 Task: Import a vCalendar file (.vcs) into Outlook.
Action: Mouse moved to (51, 26)
Screenshot: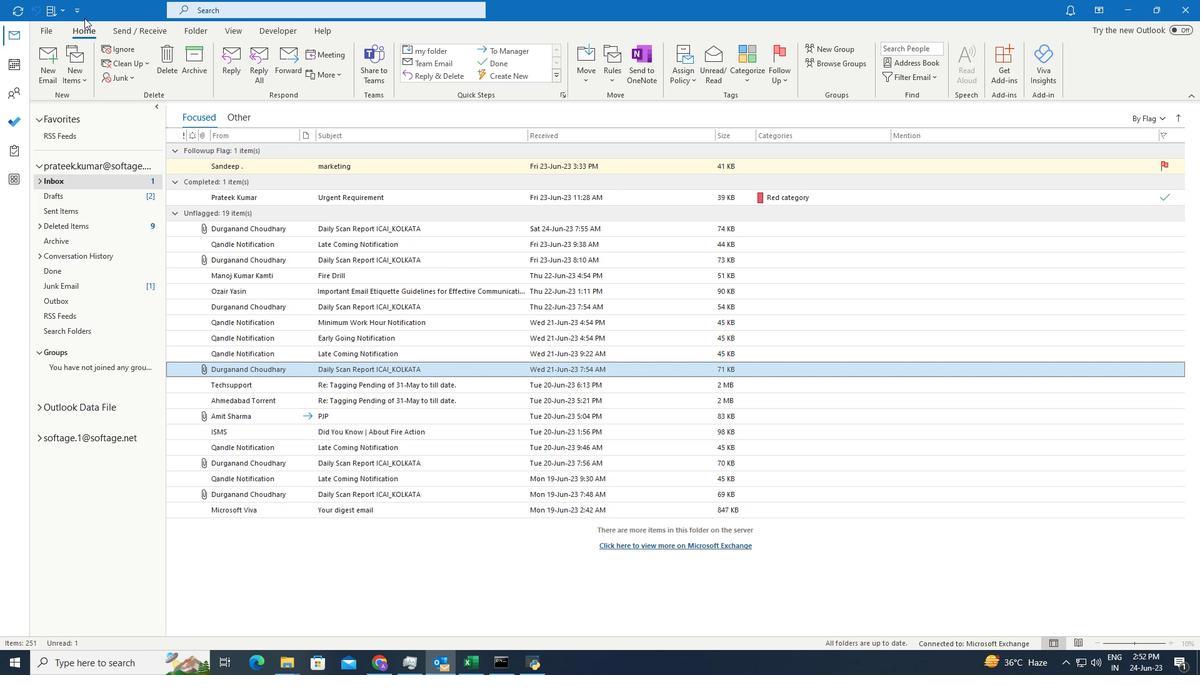 
Action: Mouse pressed left at (51, 26)
Screenshot: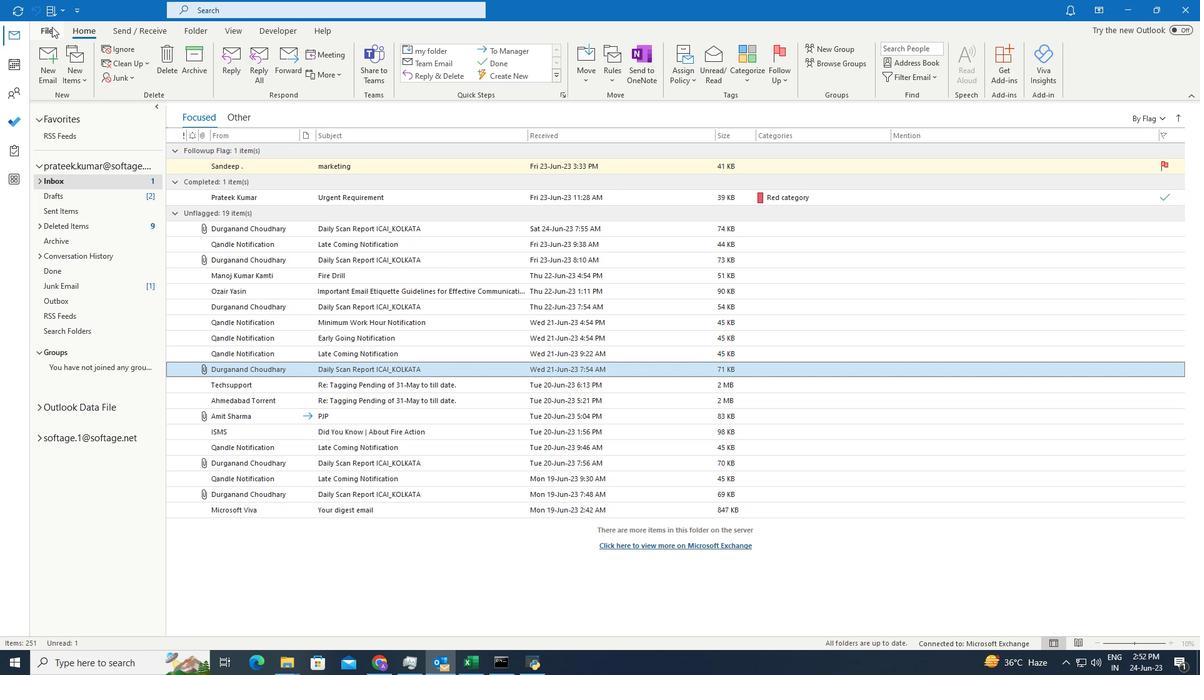 
Action: Mouse moved to (55, 89)
Screenshot: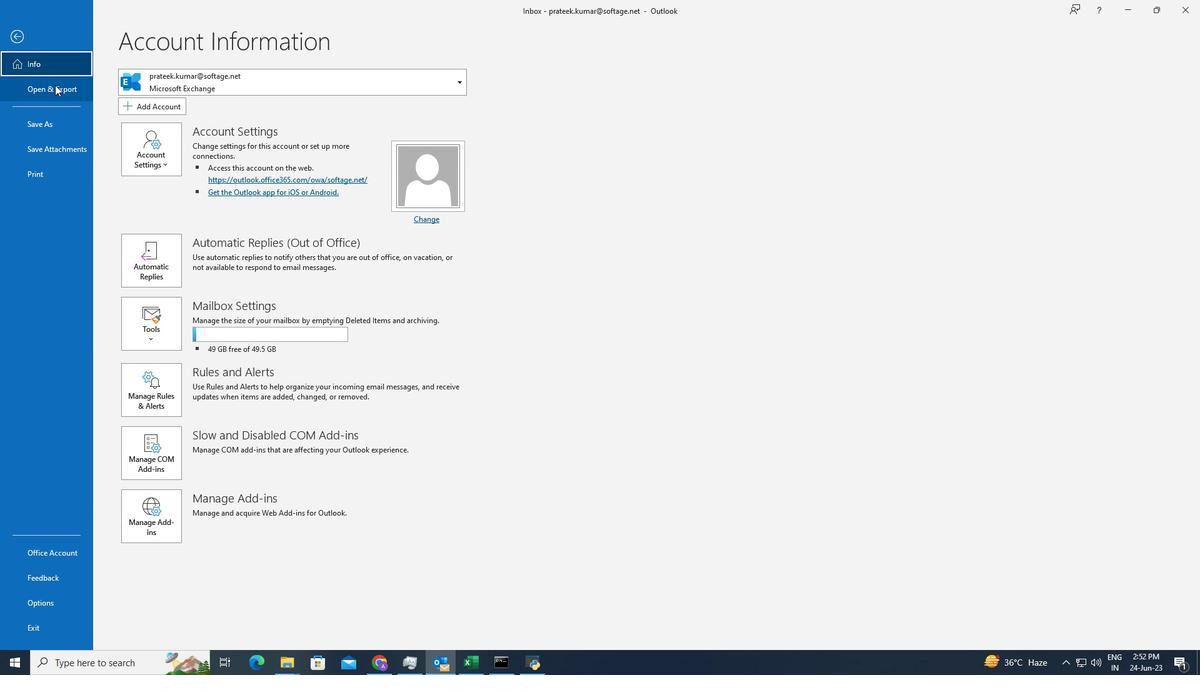 
Action: Mouse pressed left at (55, 89)
Screenshot: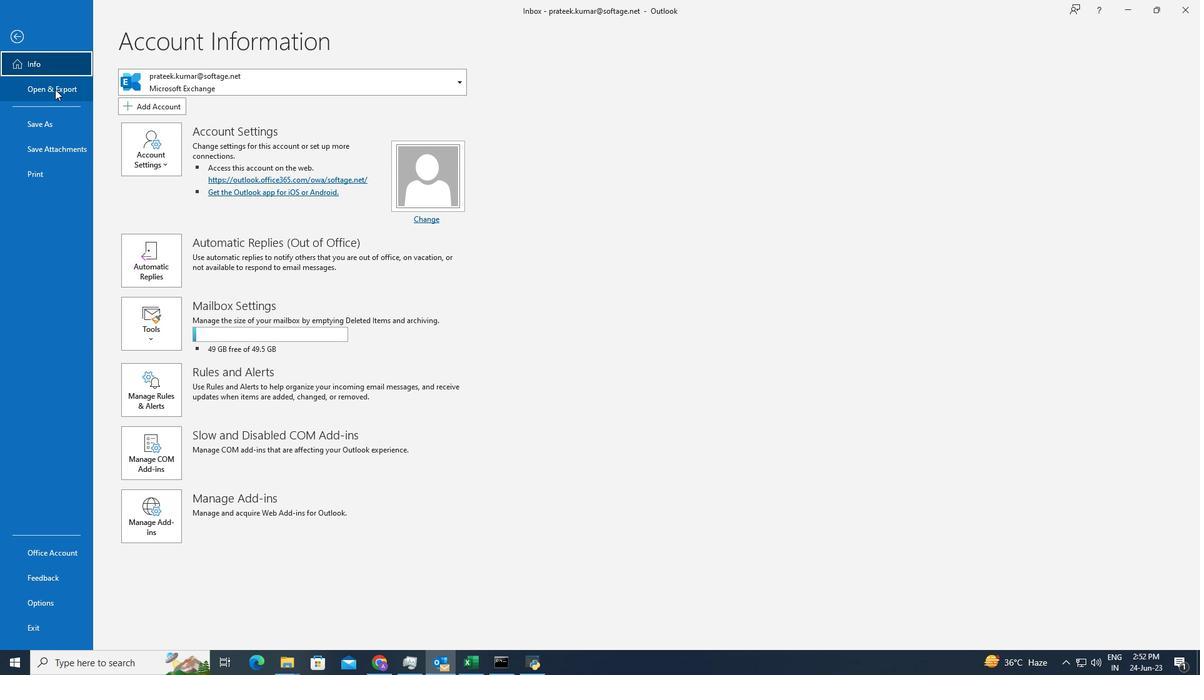
Action: Mouse moved to (155, 217)
Screenshot: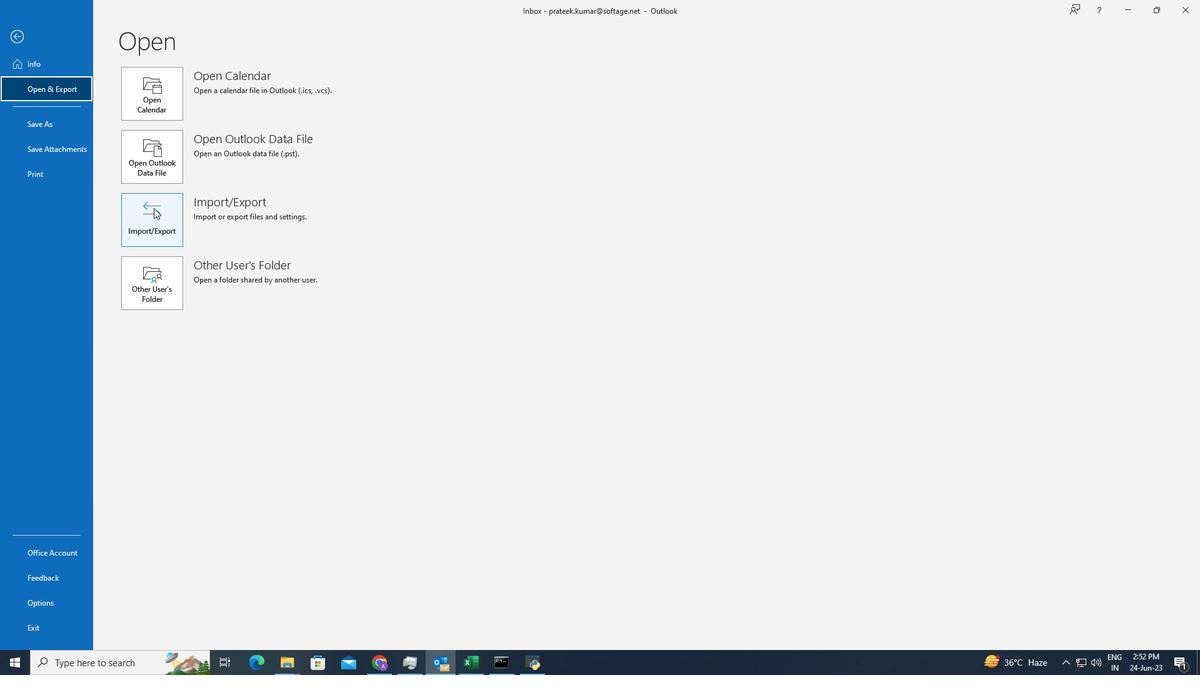 
Action: Mouse pressed left at (155, 217)
Screenshot: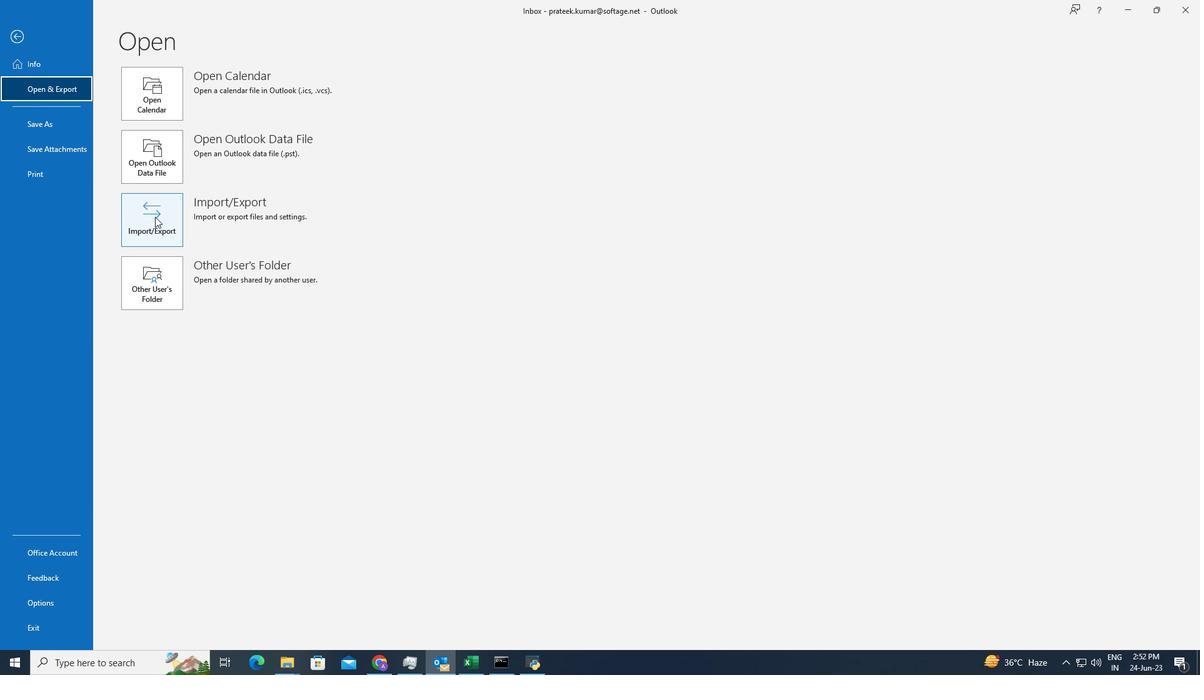 
Action: Mouse moved to (628, 278)
Screenshot: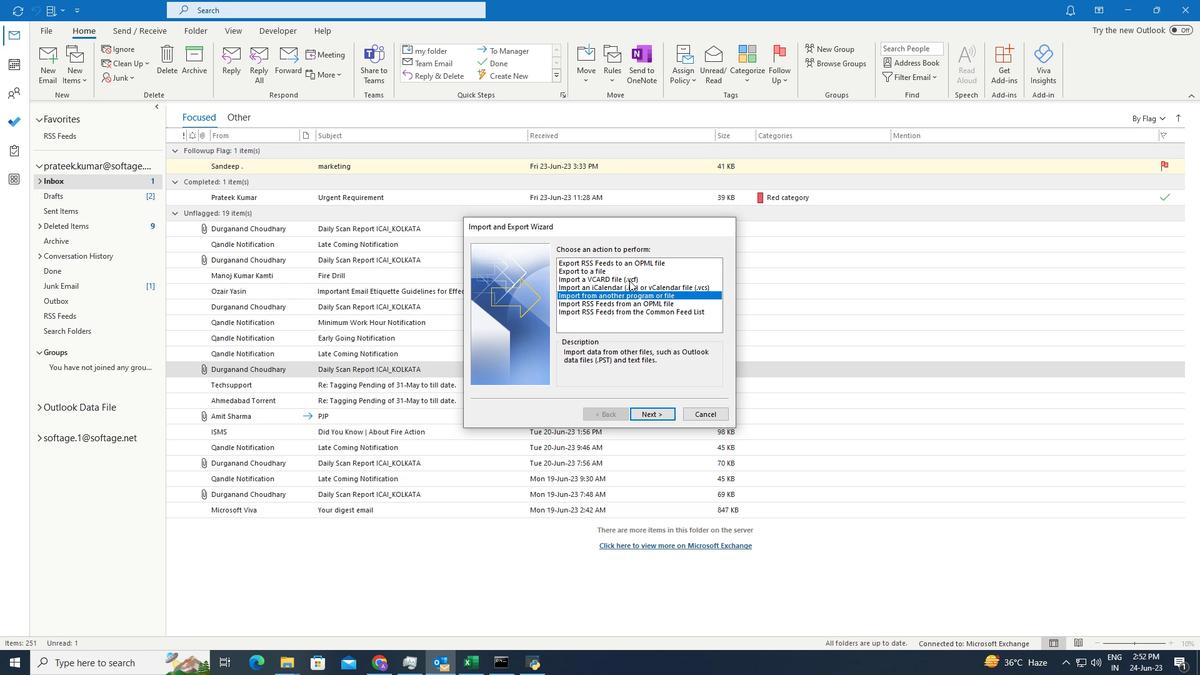 
Action: Mouse pressed left at (628, 278)
Screenshot: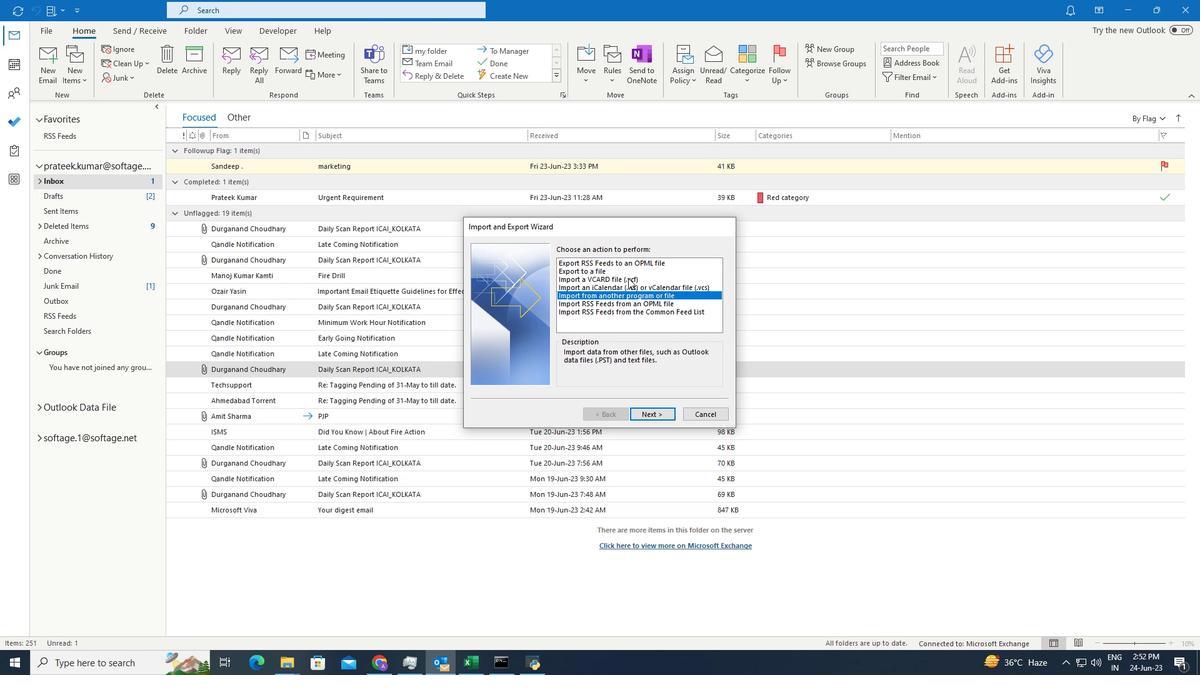 
Action: Mouse moved to (644, 415)
Screenshot: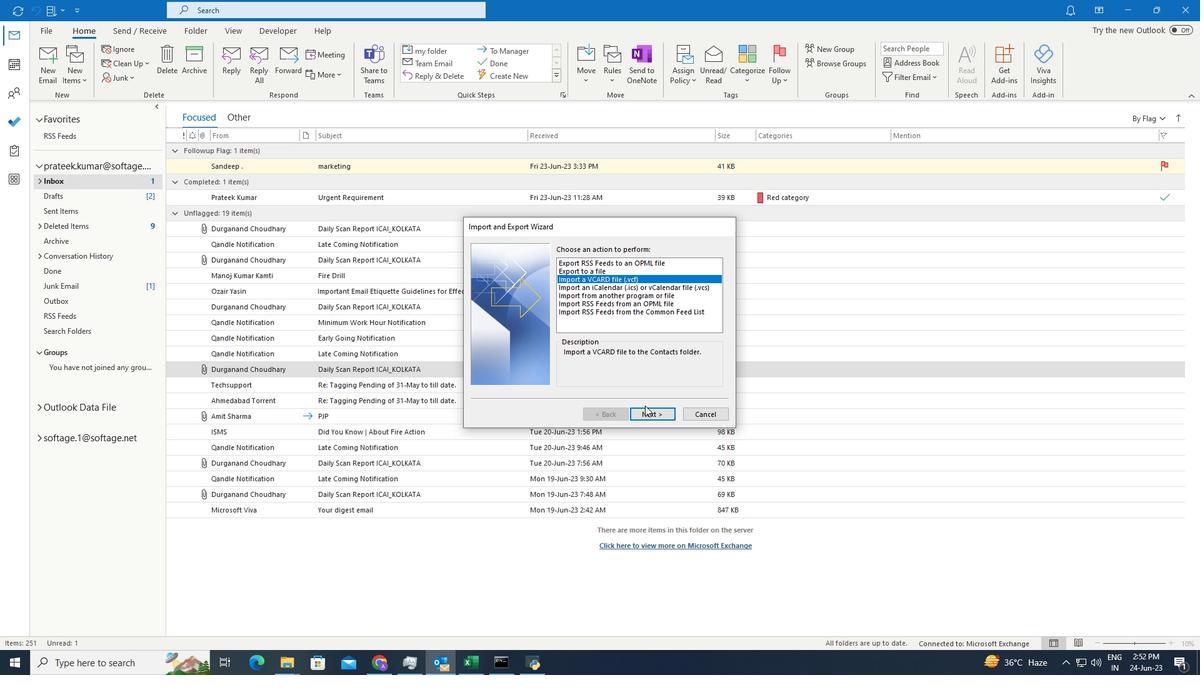 
Action: Mouse pressed left at (644, 415)
Screenshot: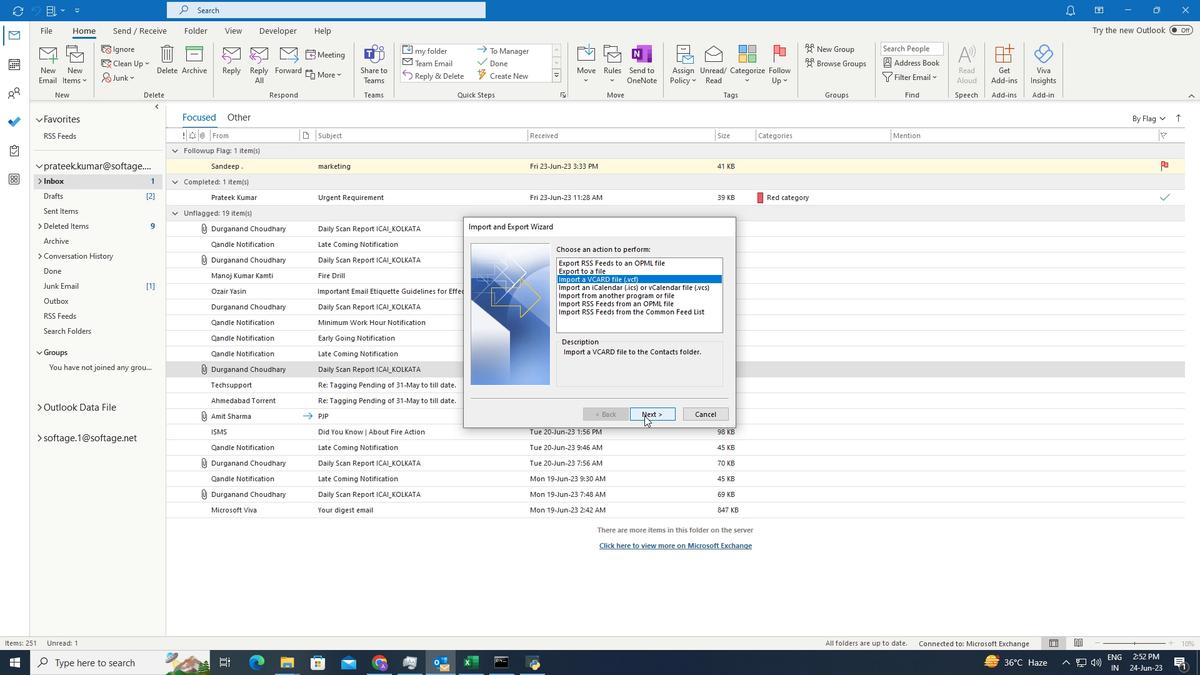 
Action: Mouse moved to (56, 175)
Screenshot: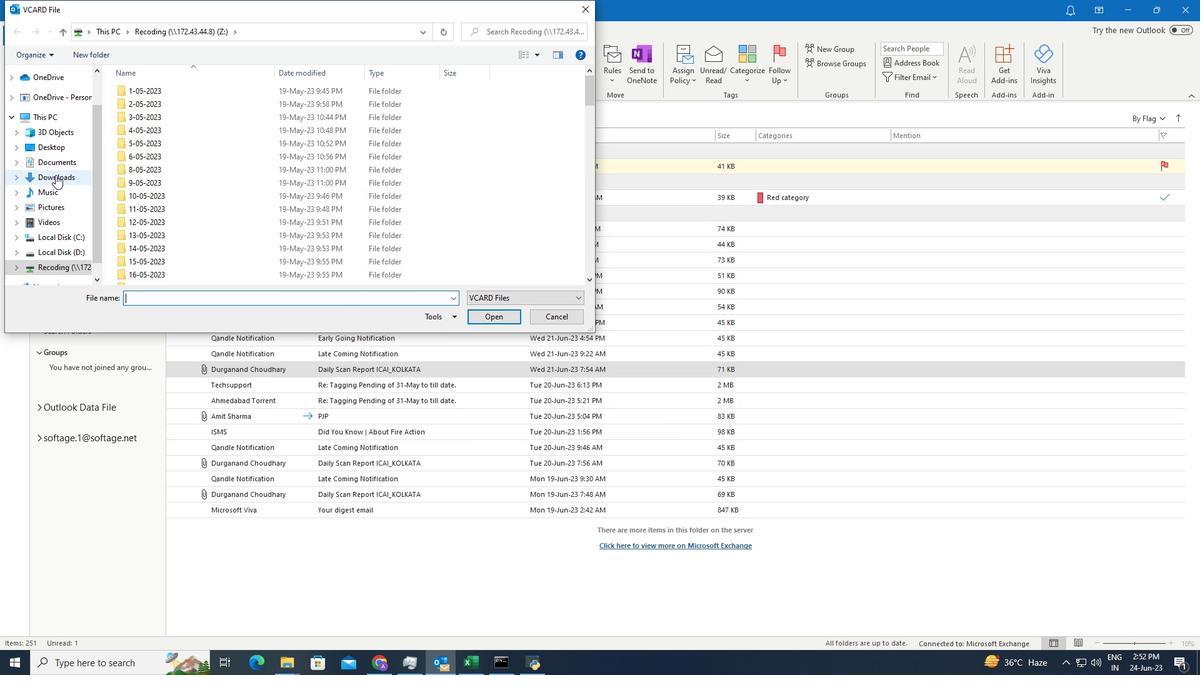 
Action: Mouse pressed left at (56, 175)
Screenshot: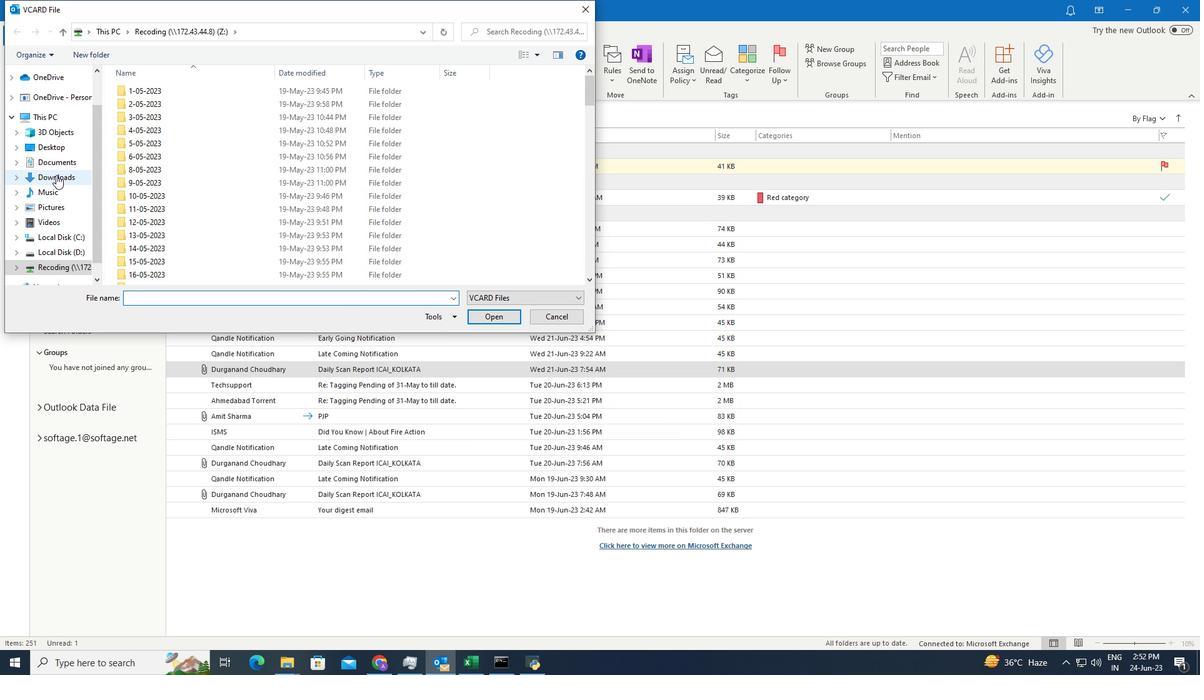 
Action: Mouse moved to (151, 105)
Screenshot: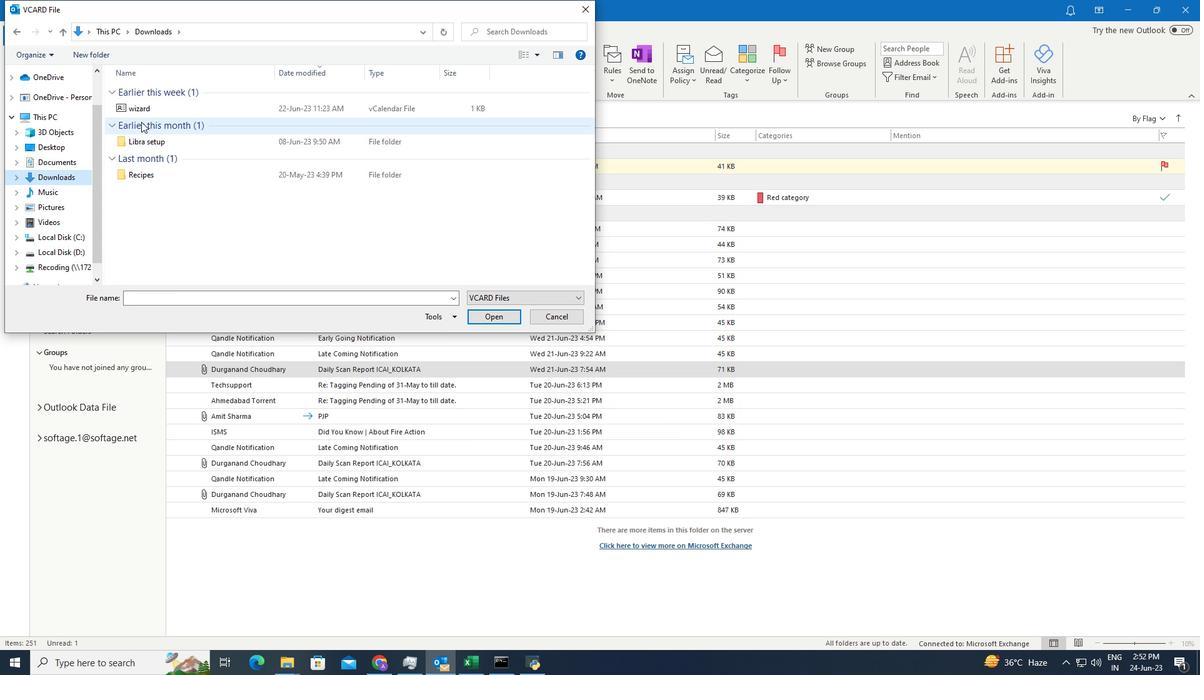 
Action: Mouse pressed left at (151, 105)
Screenshot: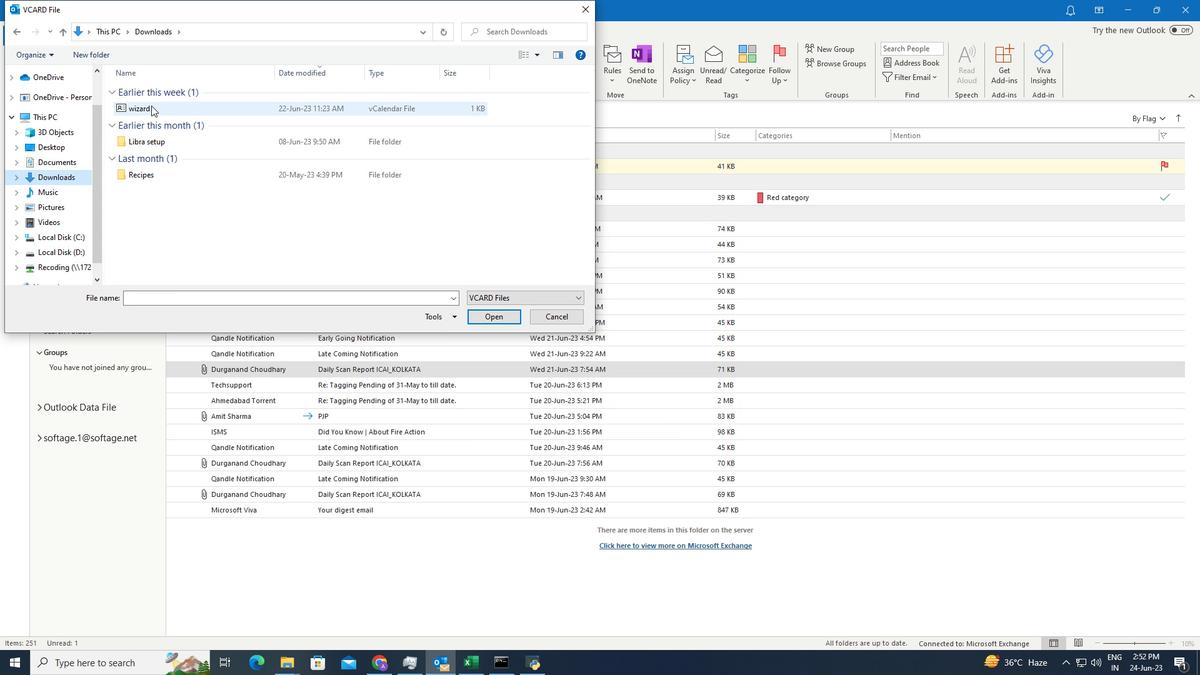 
Action: Mouse moved to (482, 319)
Screenshot: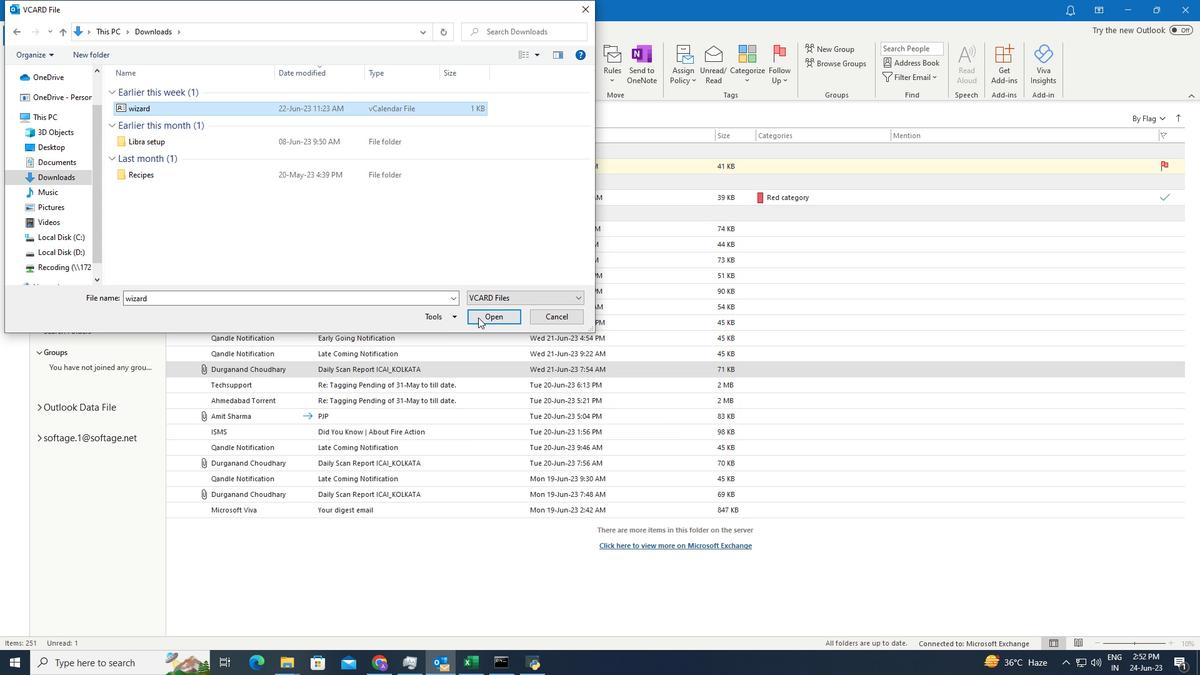 
Action: Mouse pressed left at (482, 319)
Screenshot: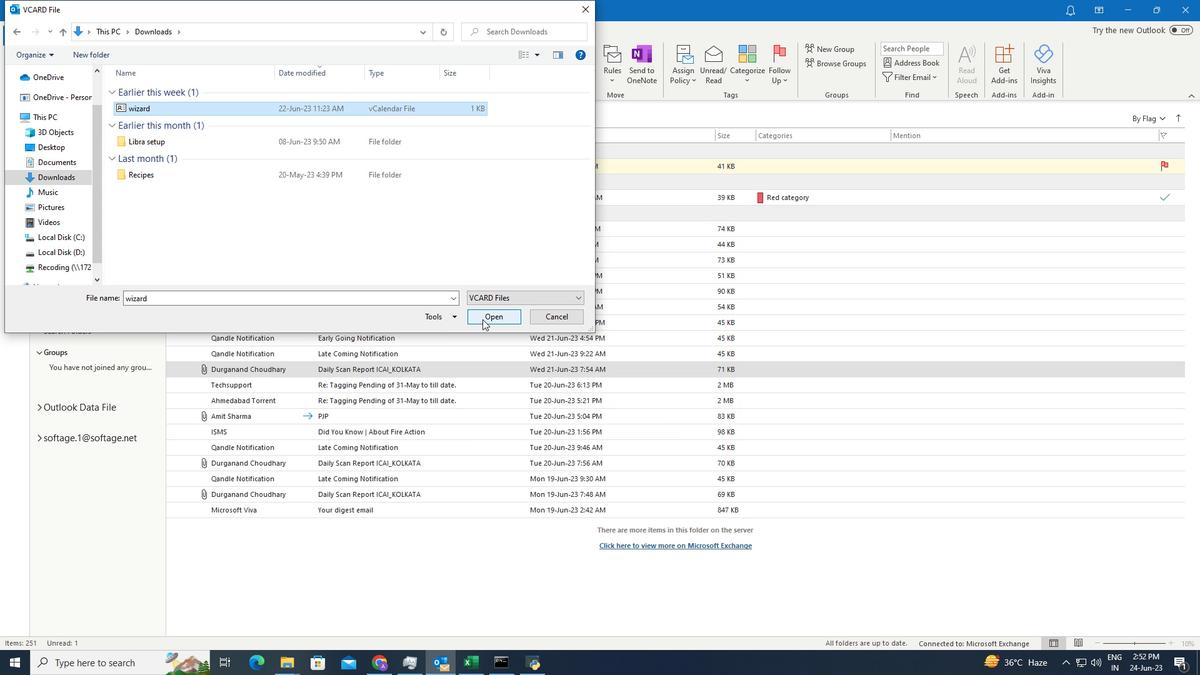 
Action: Mouse moved to (480, 319)
Screenshot: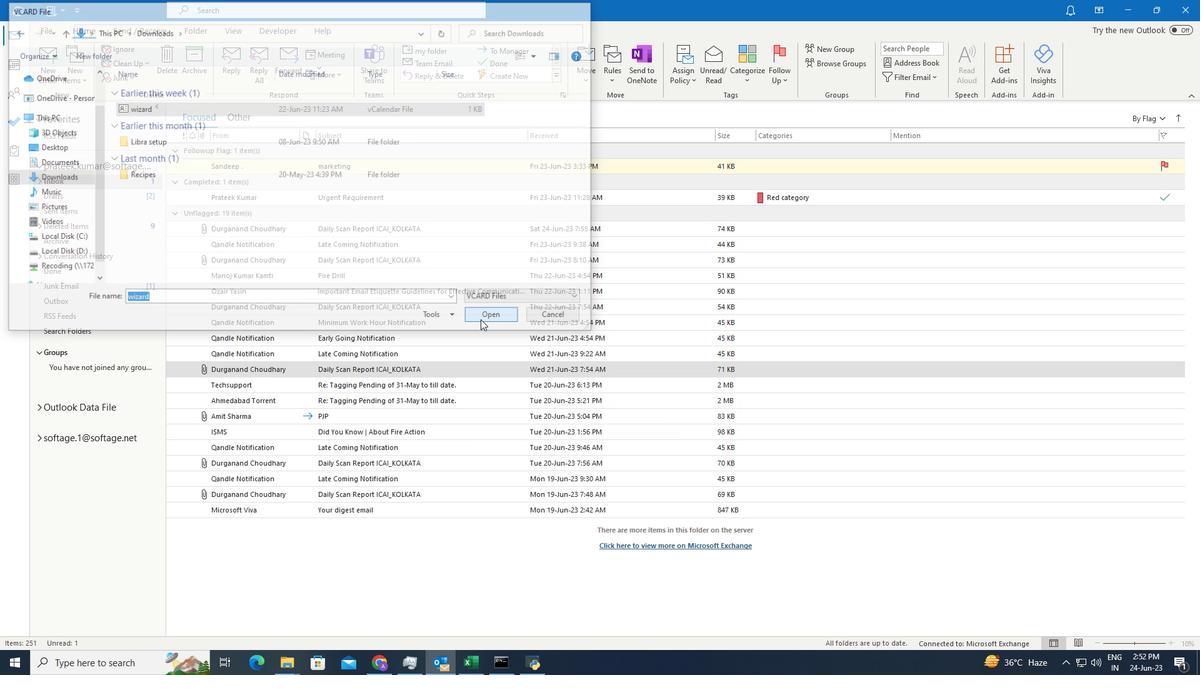 
